 Task: Create a due date automation trigger when advanced on, 2 working days before a card add content with a name ending with resume is due at 11:00 AM.
Action: Mouse moved to (980, 79)
Screenshot: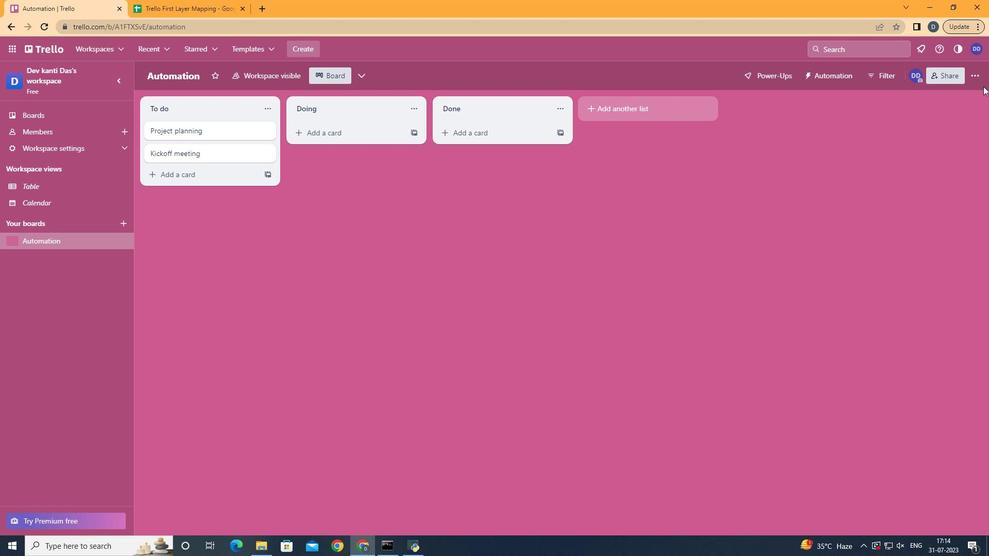 
Action: Mouse pressed left at (980, 79)
Screenshot: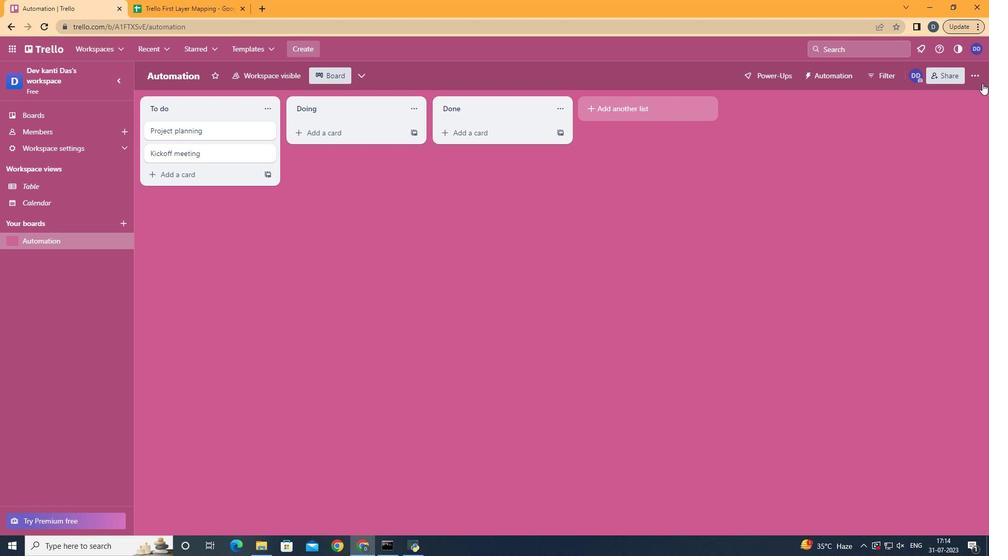 
Action: Mouse moved to (917, 209)
Screenshot: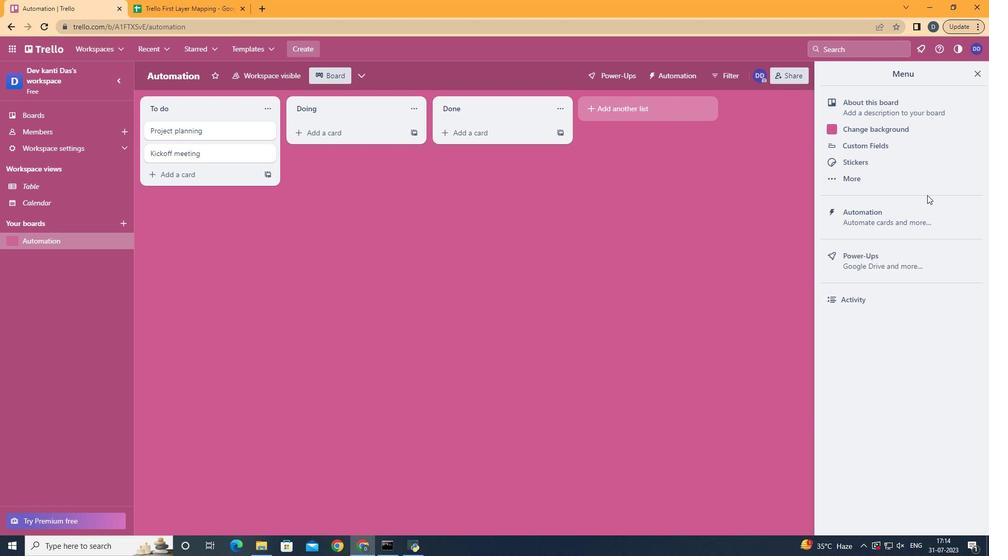 
Action: Mouse pressed left at (917, 209)
Screenshot: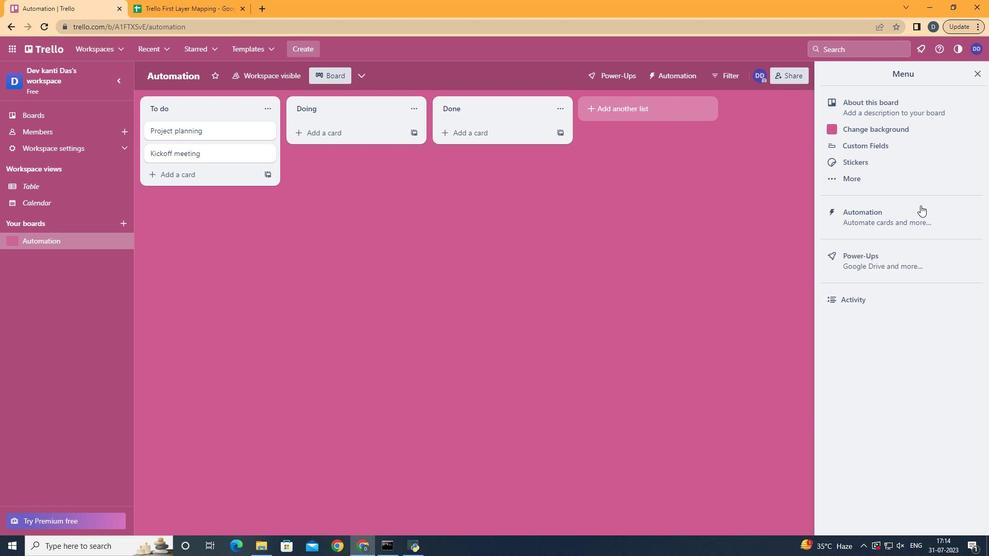 
Action: Mouse moved to (172, 199)
Screenshot: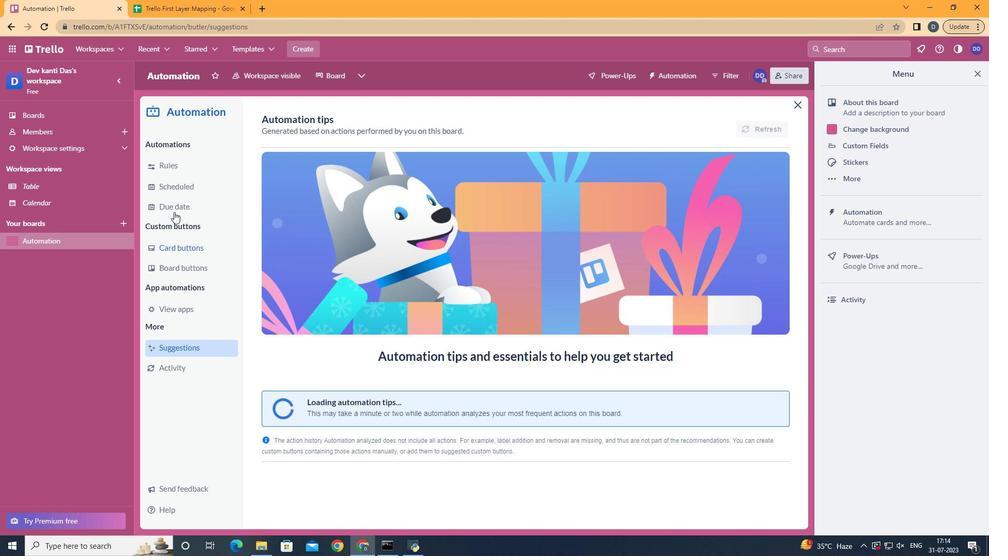 
Action: Mouse pressed left at (172, 199)
Screenshot: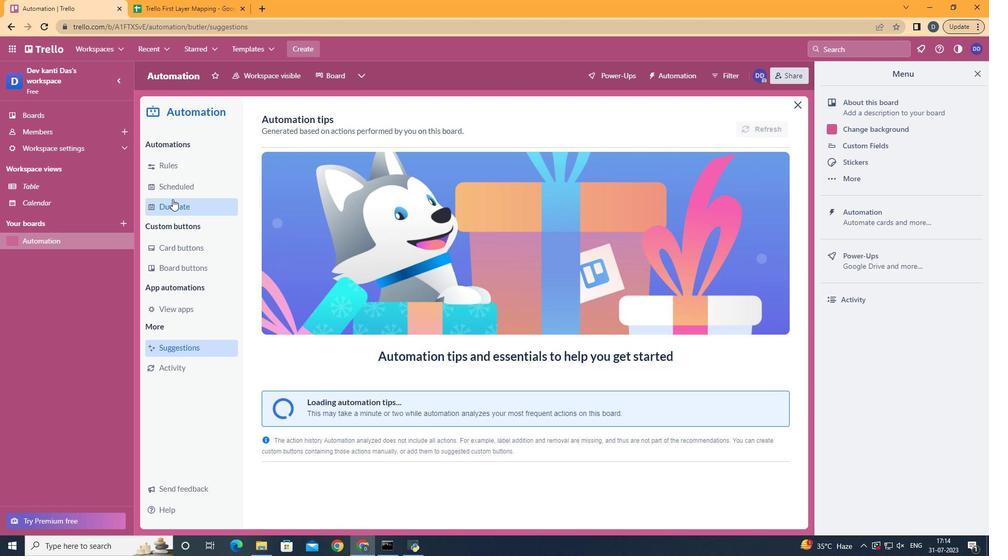 
Action: Mouse moved to (736, 127)
Screenshot: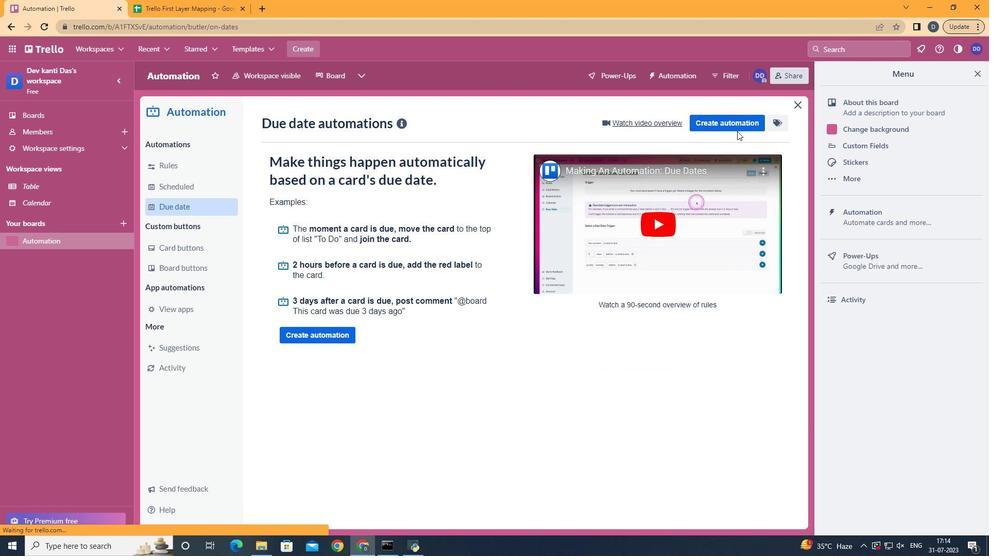
Action: Mouse pressed left at (736, 127)
Screenshot: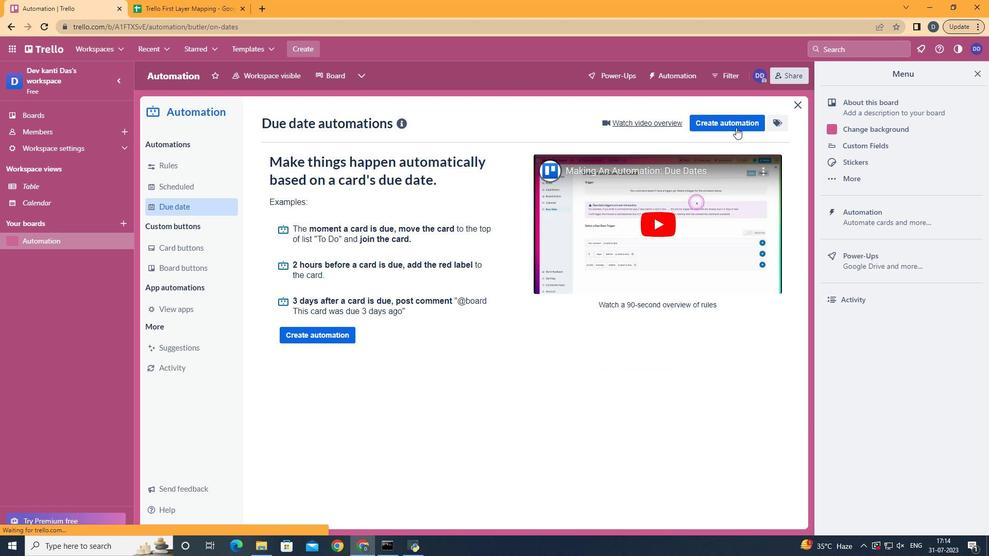 
Action: Mouse moved to (579, 219)
Screenshot: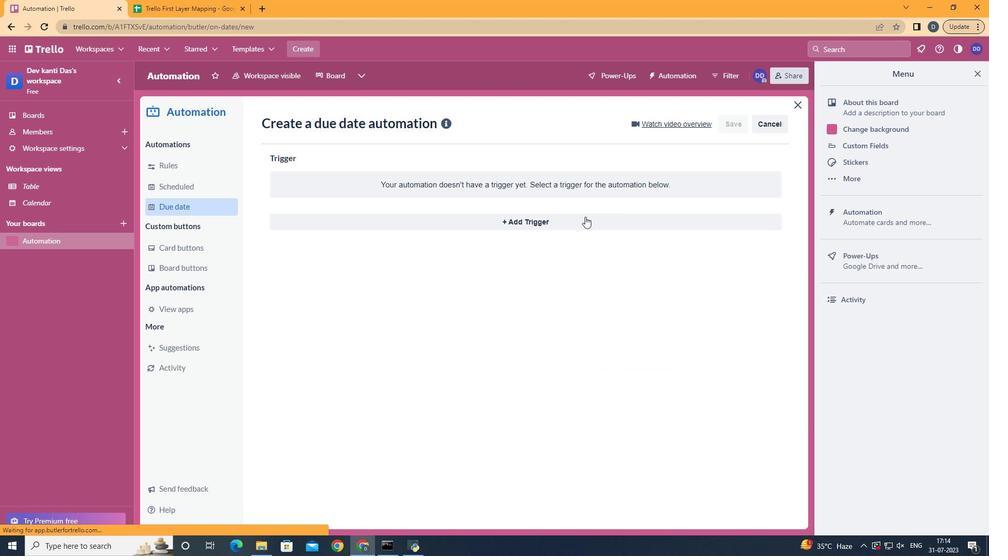 
Action: Mouse pressed left at (579, 219)
Screenshot: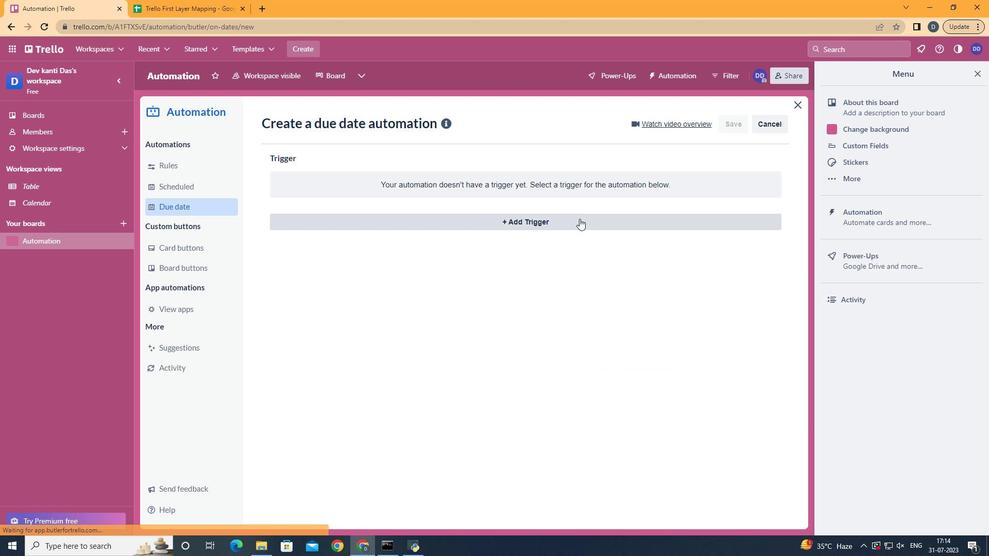 
Action: Mouse moved to (335, 414)
Screenshot: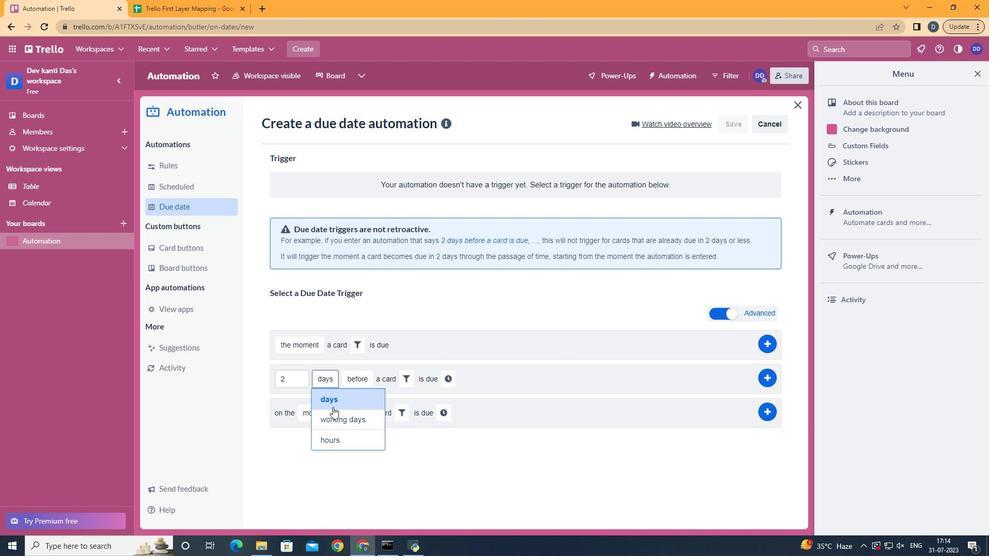 
Action: Mouse pressed left at (335, 414)
Screenshot: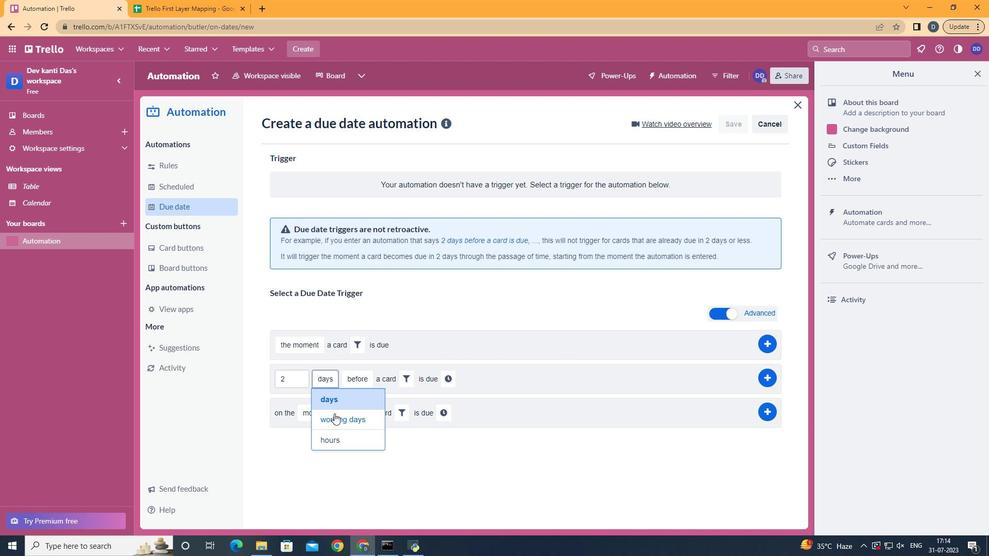 
Action: Mouse moved to (444, 374)
Screenshot: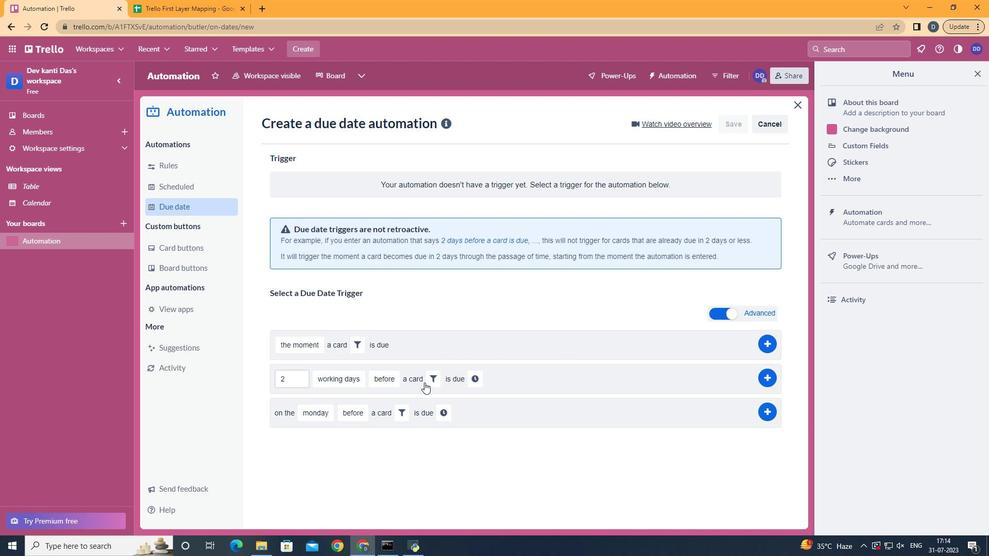
Action: Mouse pressed left at (444, 374)
Screenshot: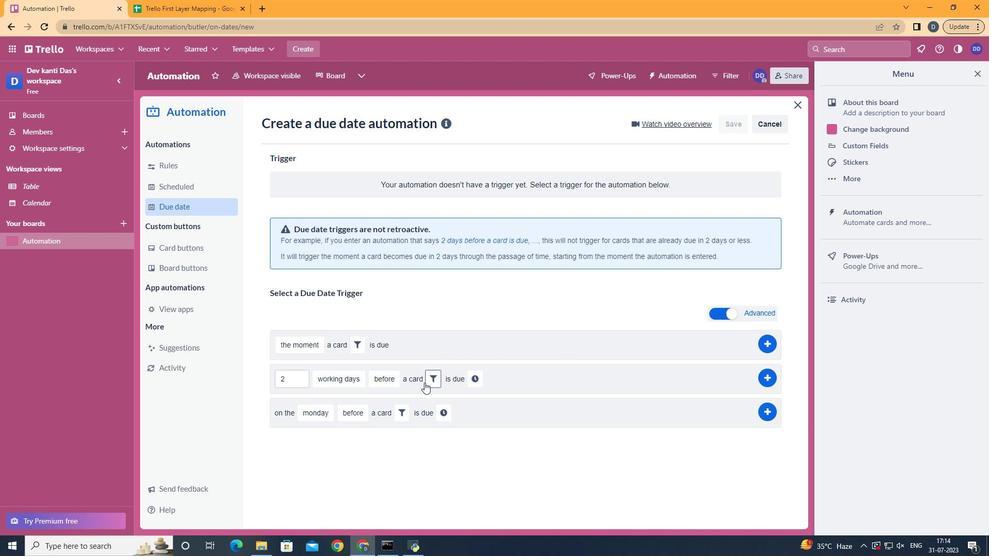 
Action: Mouse moved to (437, 375)
Screenshot: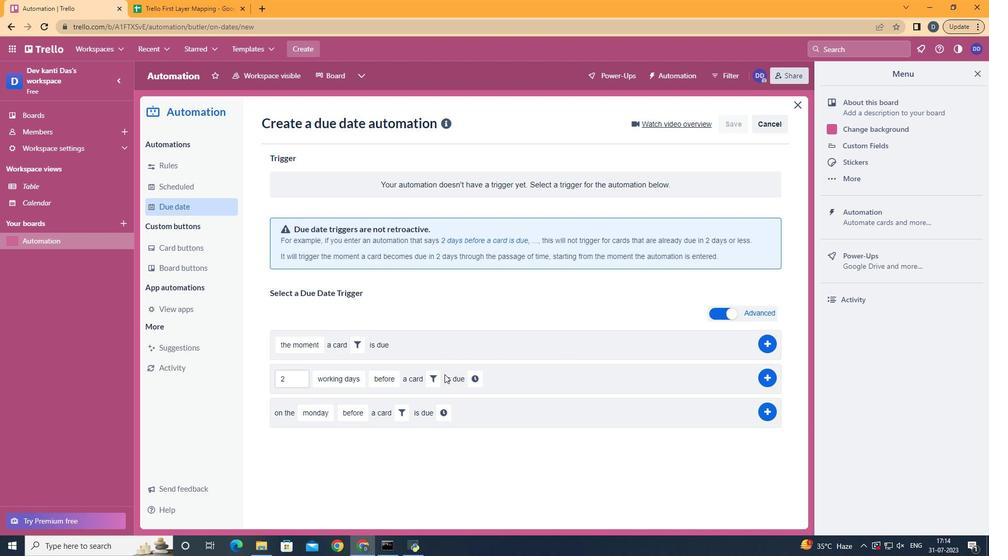 
Action: Mouse pressed left at (437, 375)
Screenshot: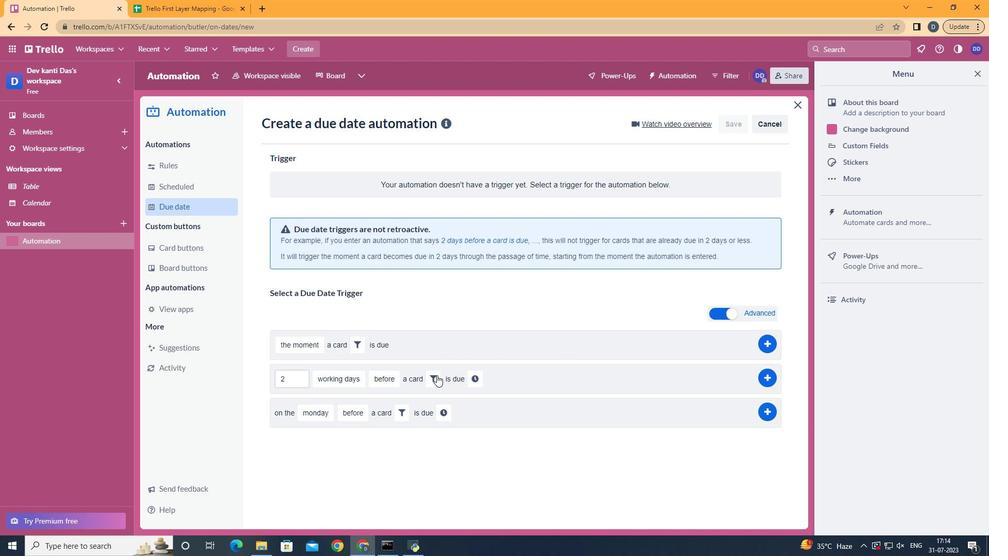 
Action: Mouse moved to (562, 409)
Screenshot: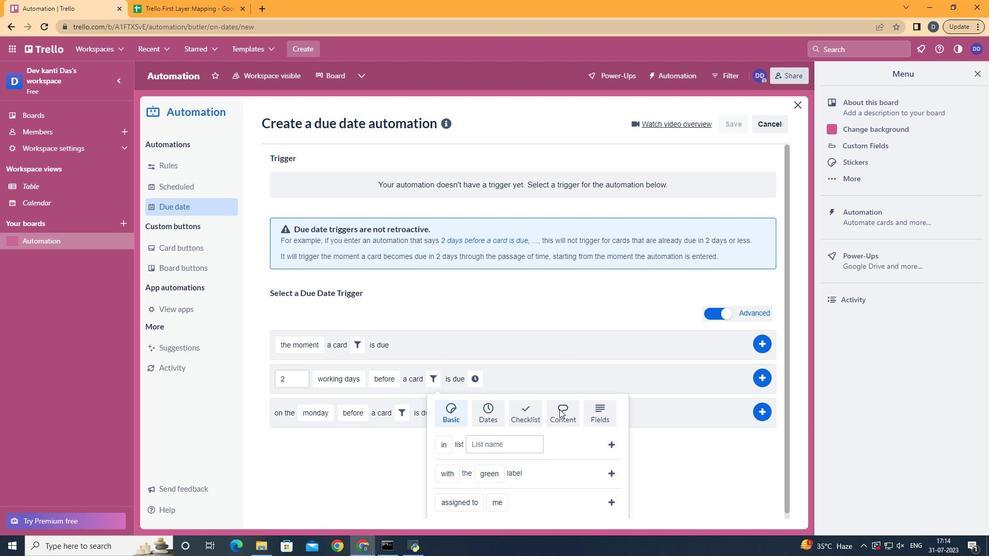 
Action: Mouse pressed left at (562, 409)
Screenshot: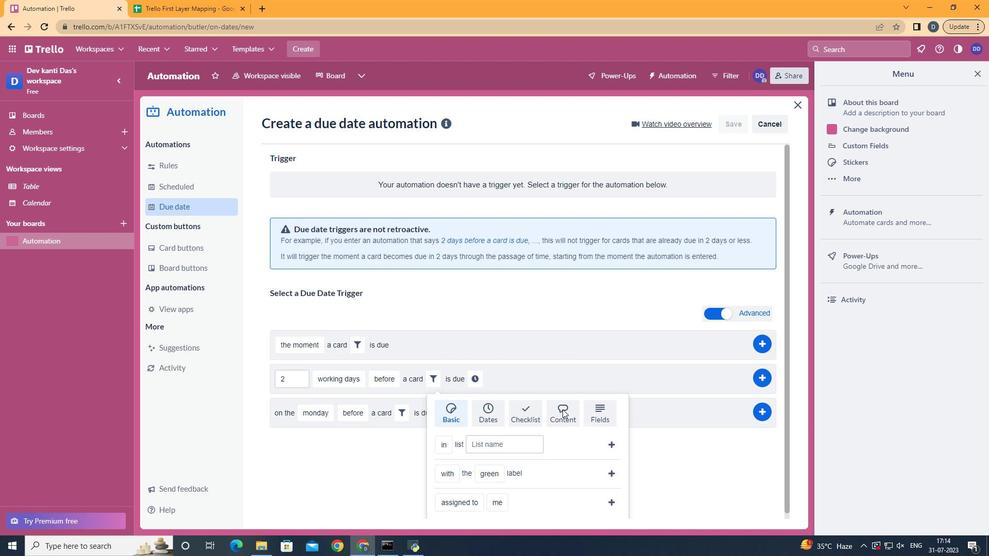 
Action: Mouse moved to (470, 466)
Screenshot: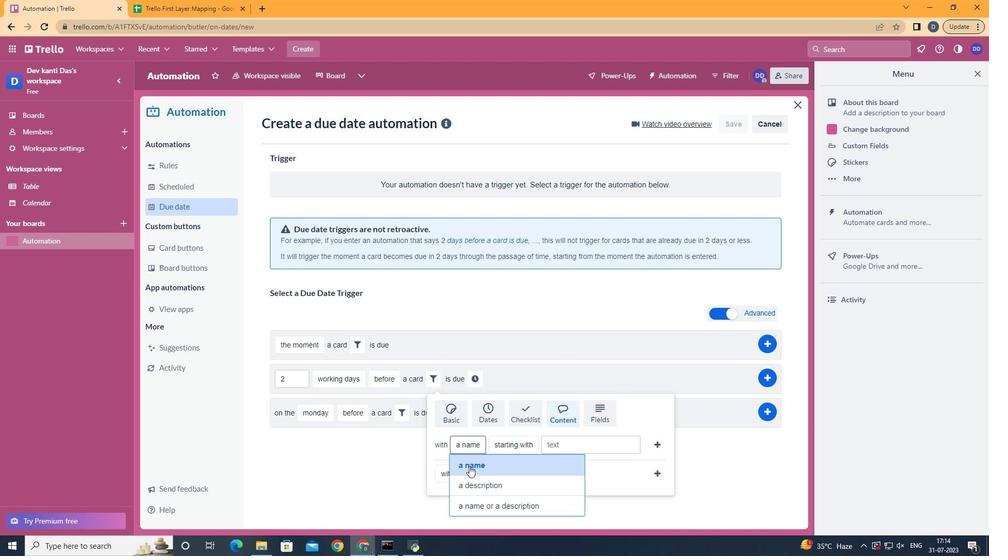 
Action: Mouse pressed left at (470, 466)
Screenshot: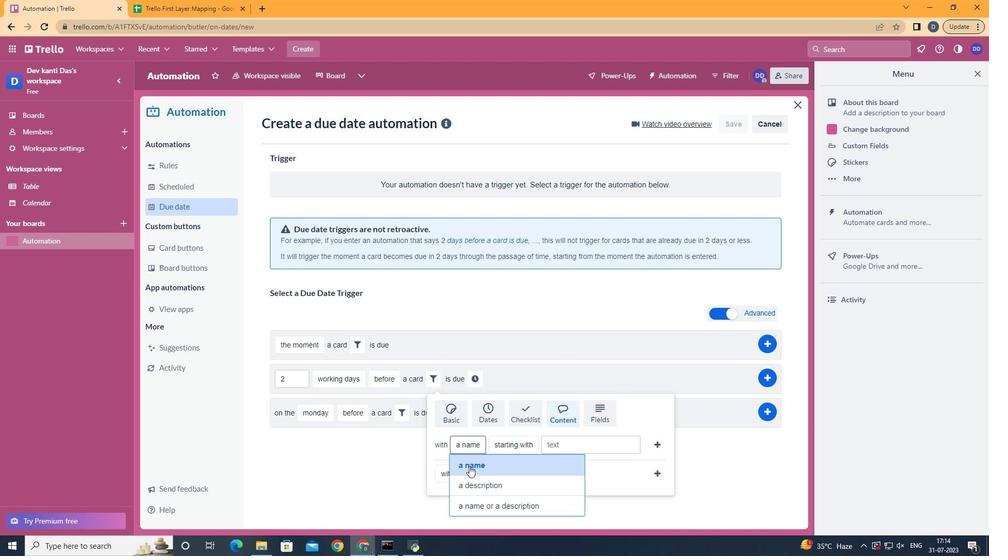
Action: Mouse moved to (542, 338)
Screenshot: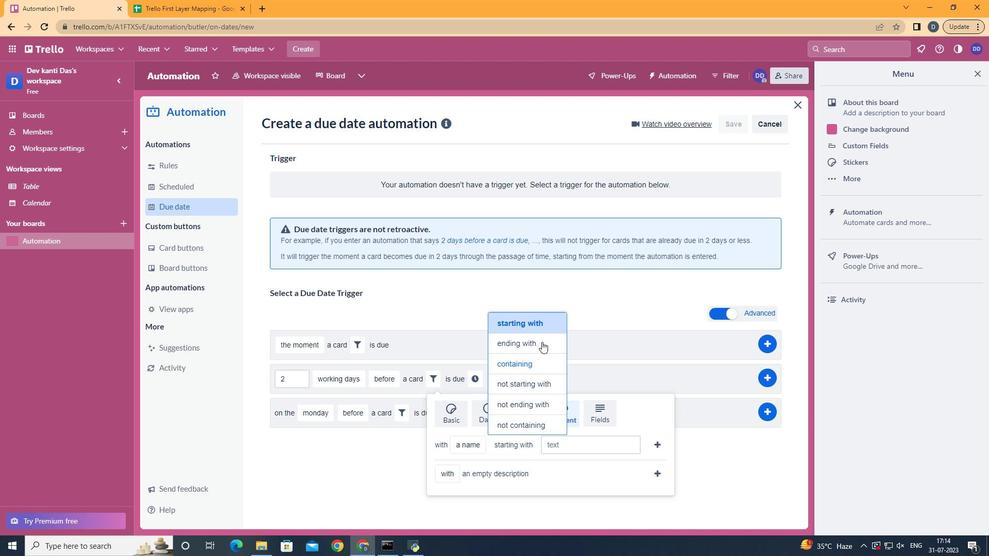 
Action: Mouse pressed left at (542, 338)
Screenshot: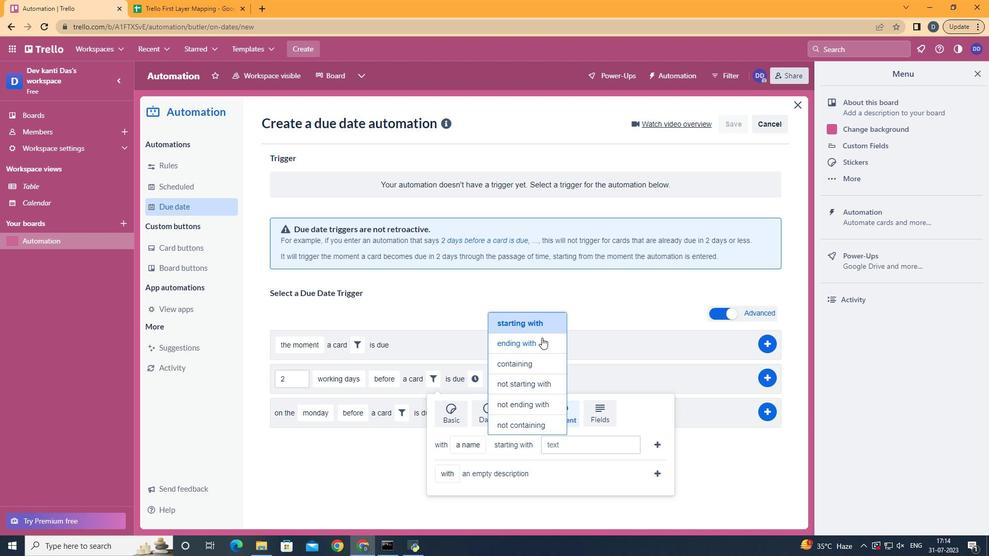 
Action: Mouse moved to (577, 447)
Screenshot: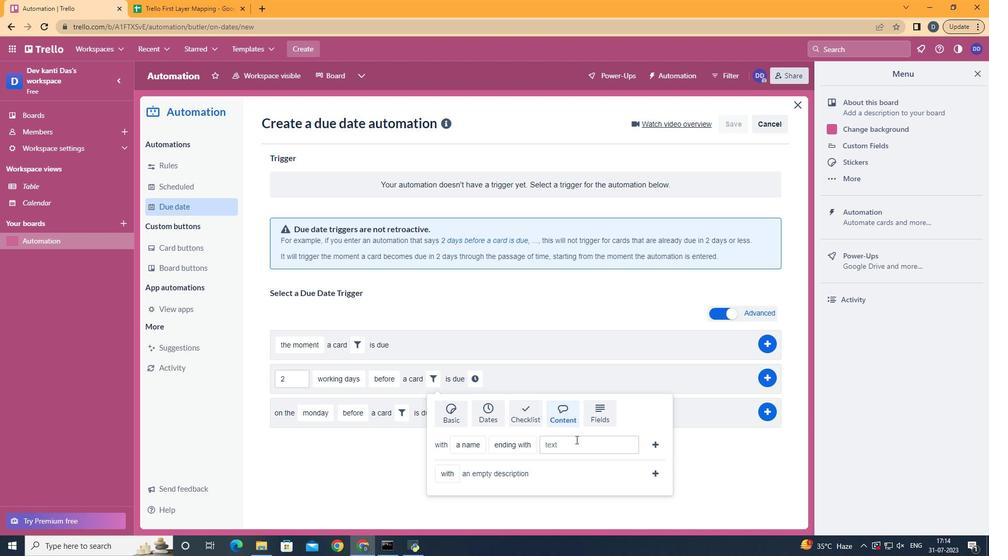 
Action: Mouse pressed left at (577, 447)
Screenshot: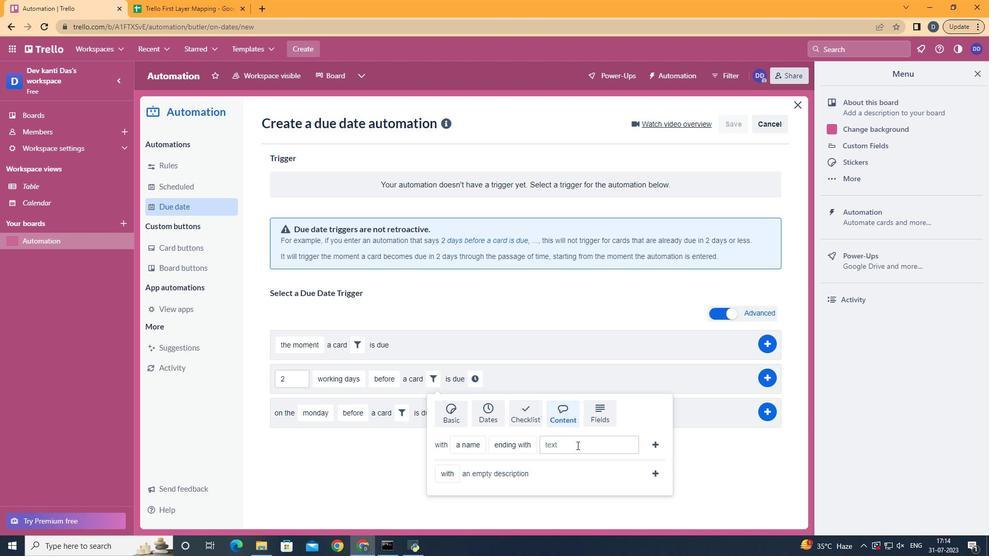 
Action: Key pressed <Key.shift>Resume
Screenshot: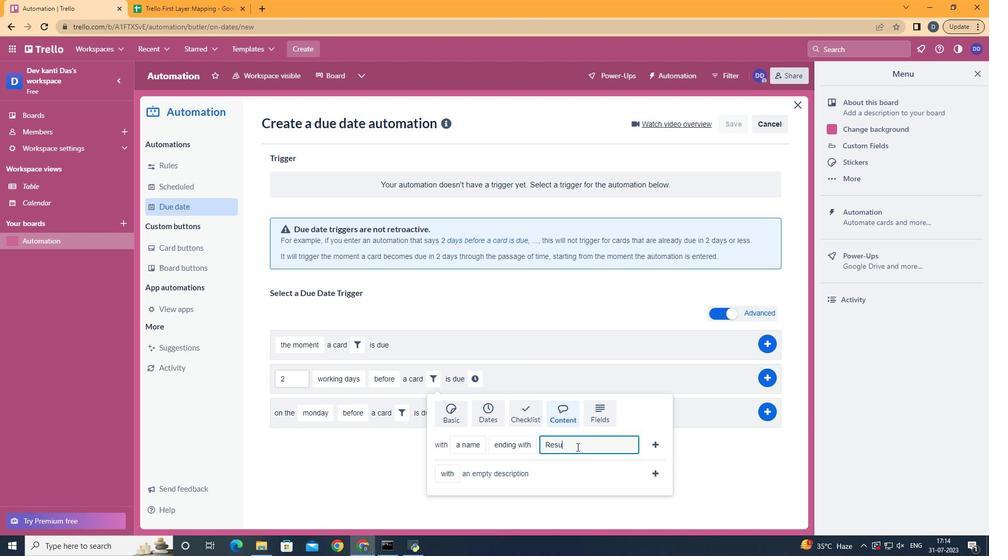 
Action: Mouse moved to (661, 445)
Screenshot: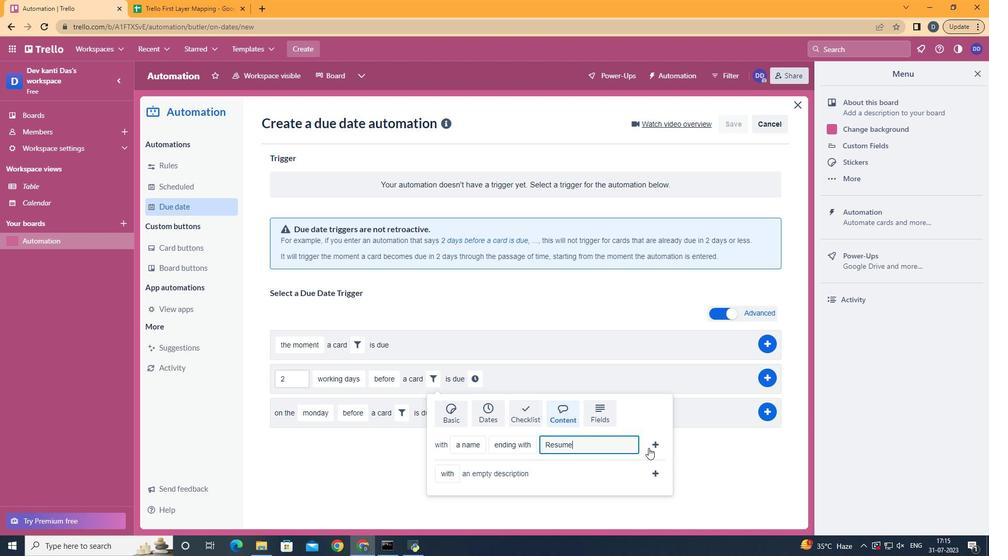 
Action: Mouse pressed left at (661, 445)
Screenshot: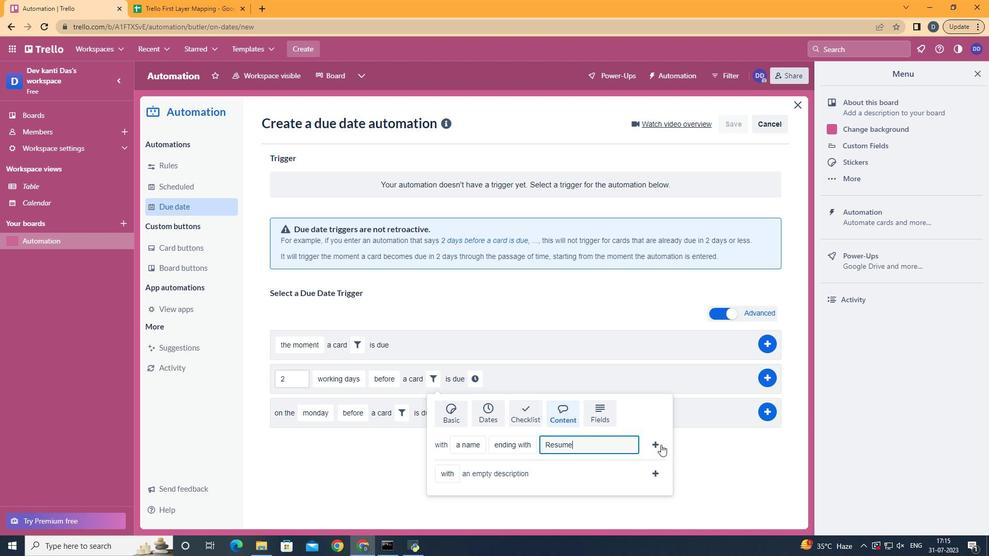 
Action: Mouse moved to (612, 383)
Screenshot: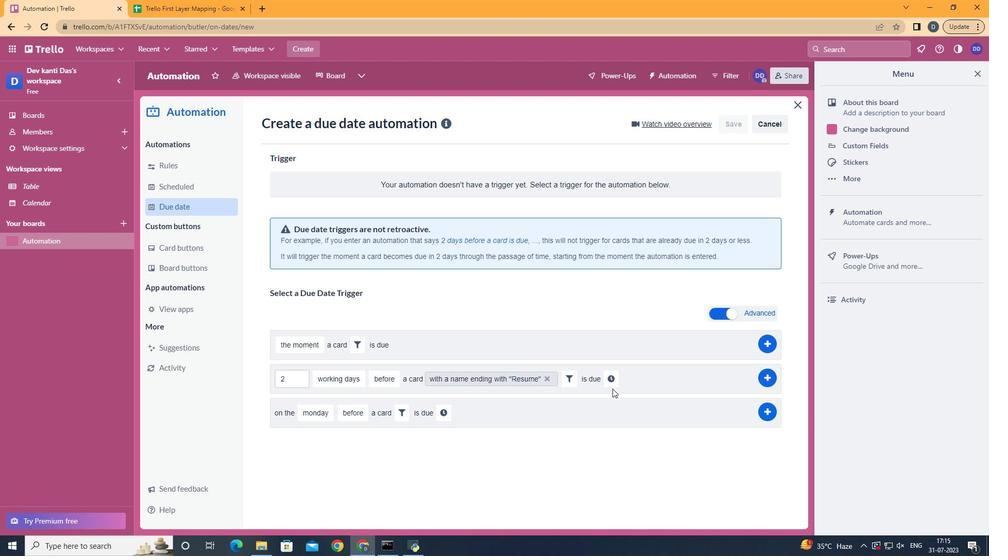 
Action: Mouse pressed left at (612, 383)
Screenshot: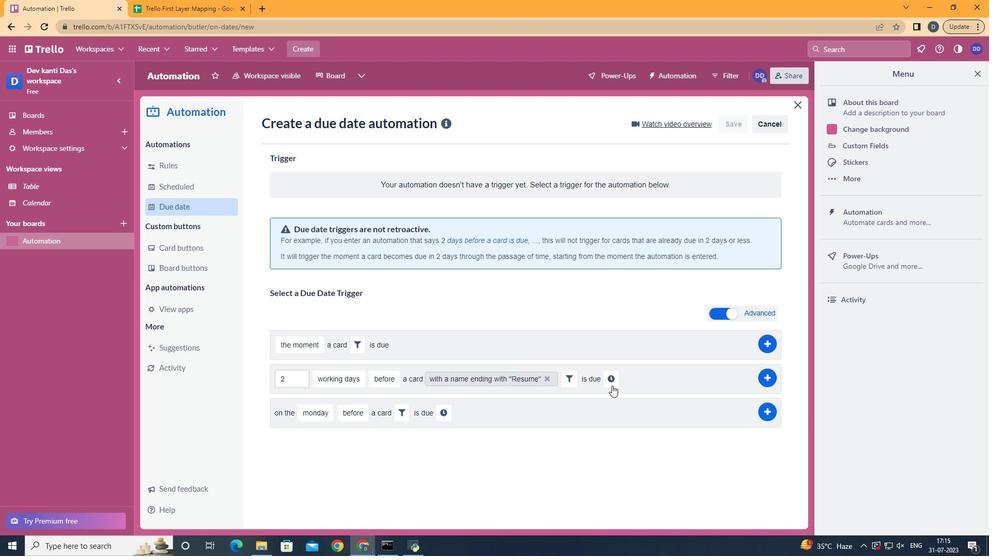 
Action: Mouse moved to (629, 379)
Screenshot: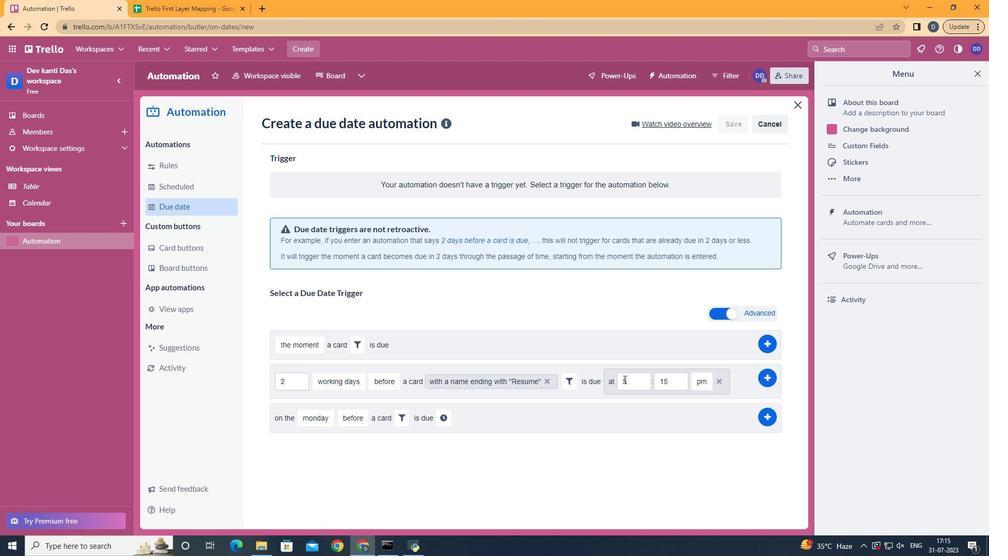 
Action: Mouse pressed left at (629, 379)
Screenshot: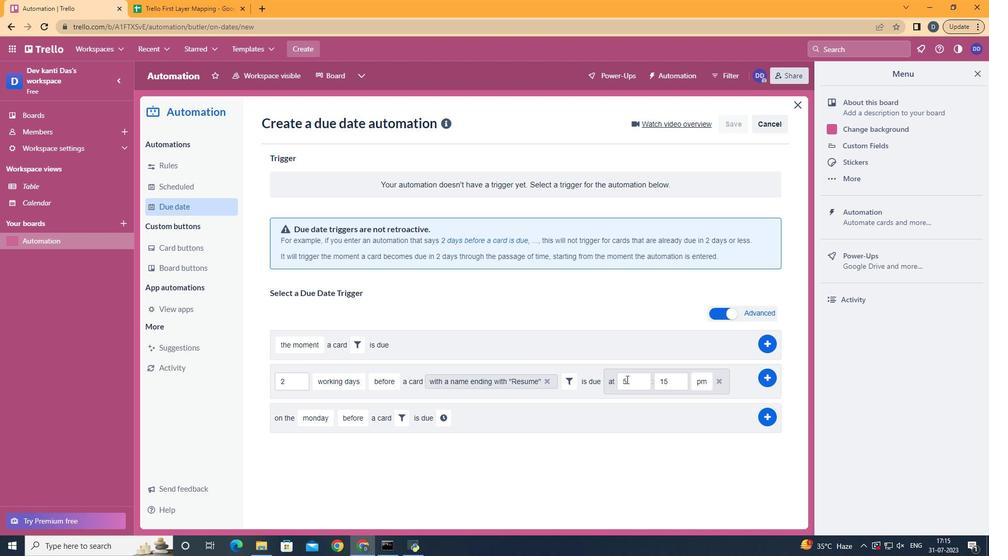 
Action: Key pressed <Key.backspace>11
Screenshot: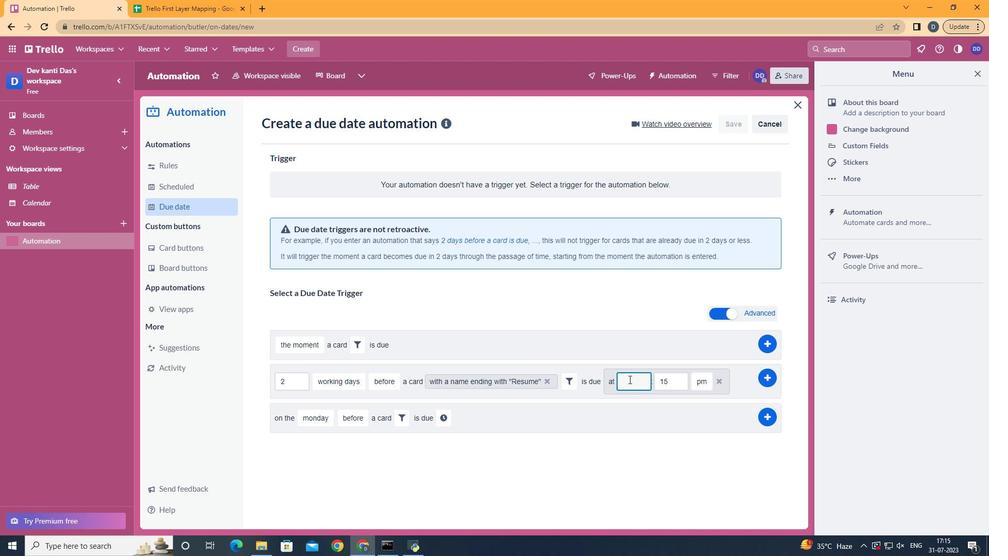 
Action: Mouse moved to (676, 380)
Screenshot: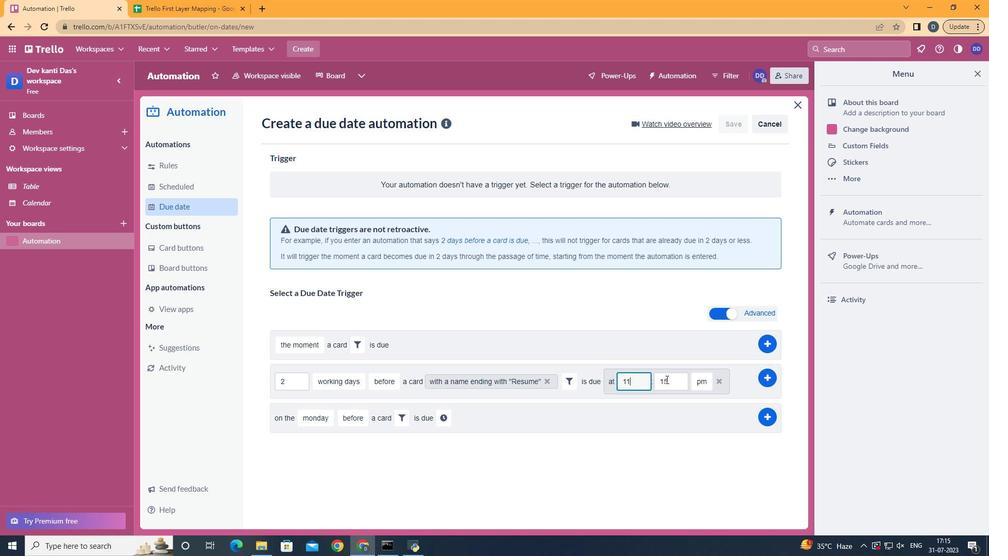 
Action: Mouse pressed left at (676, 380)
Screenshot: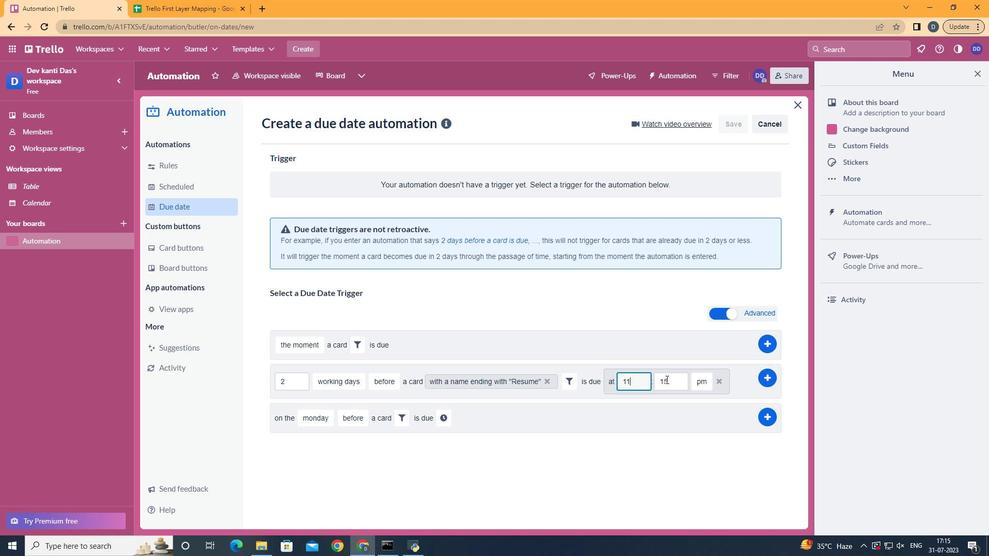 
Action: Key pressed <Key.backspace><Key.backspace>00
Screenshot: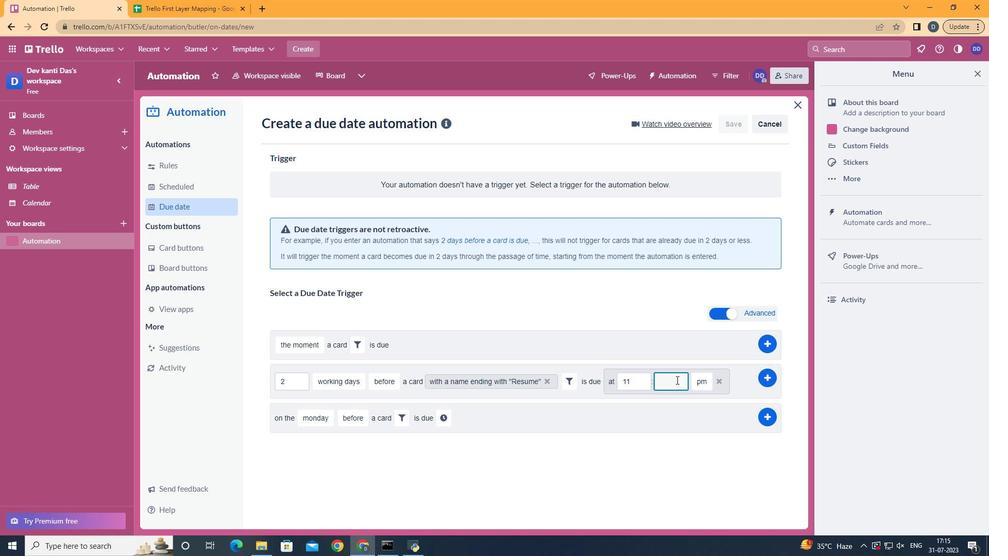 
Action: Mouse moved to (699, 398)
Screenshot: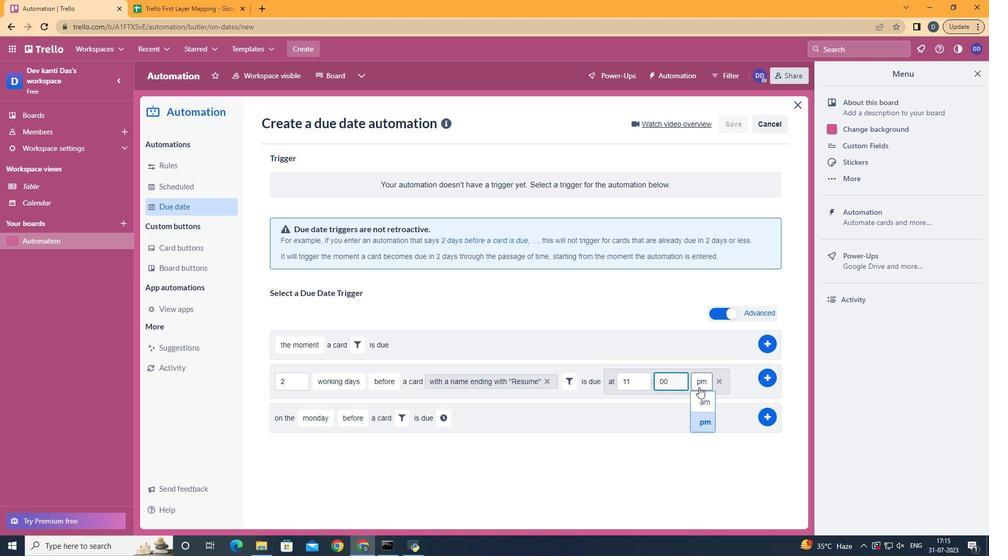 
Action: Mouse pressed left at (699, 398)
Screenshot: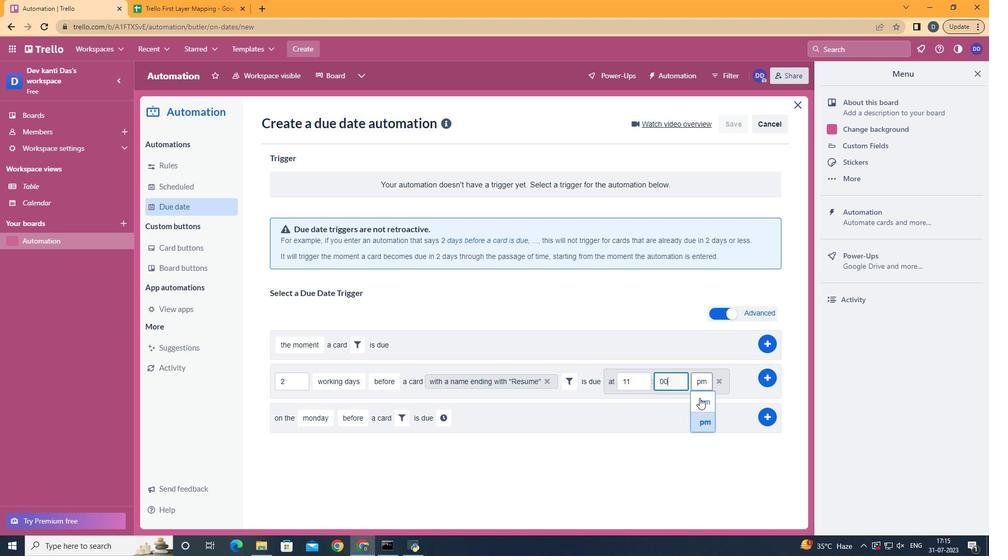 
Action: Mouse moved to (765, 374)
Screenshot: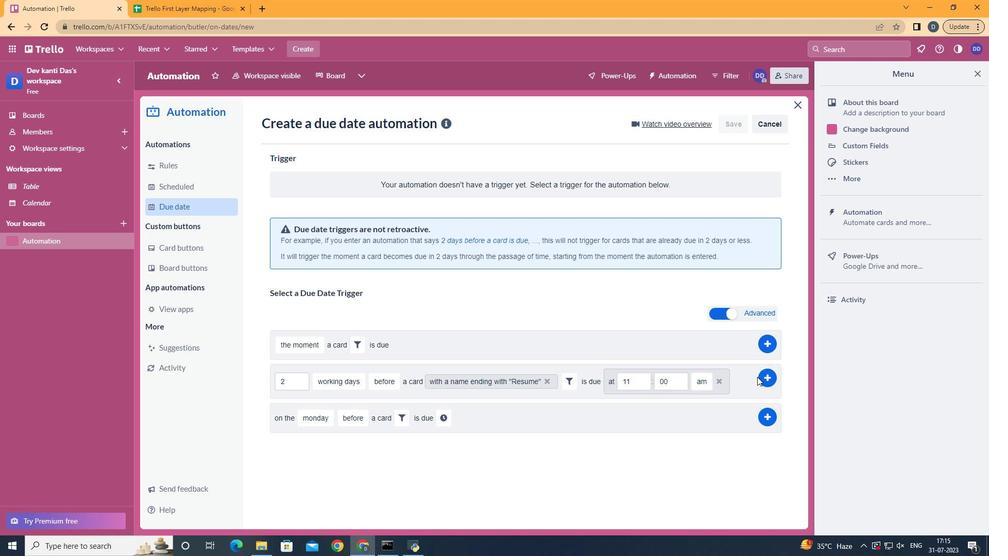 
Action: Mouse pressed left at (765, 374)
Screenshot: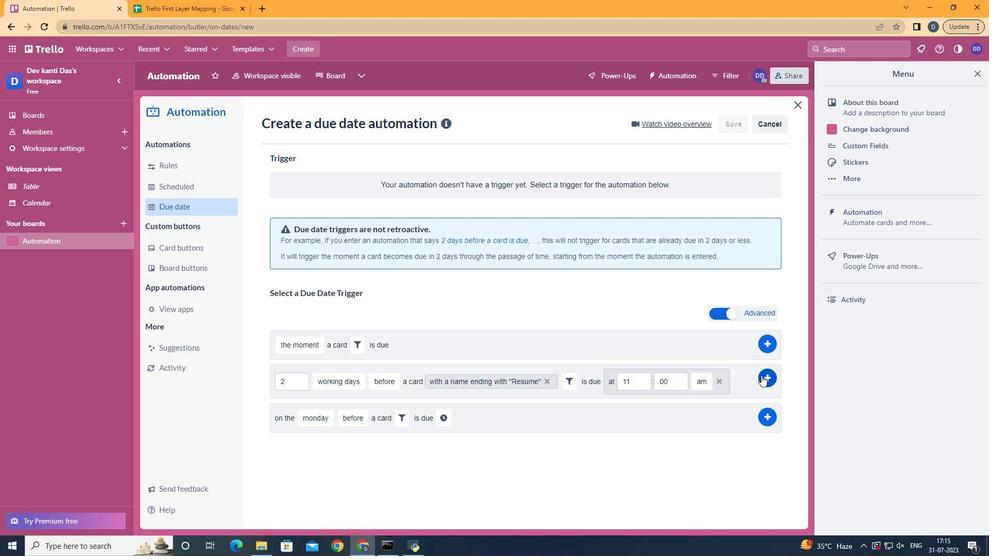 
Action: Mouse moved to (479, 318)
Screenshot: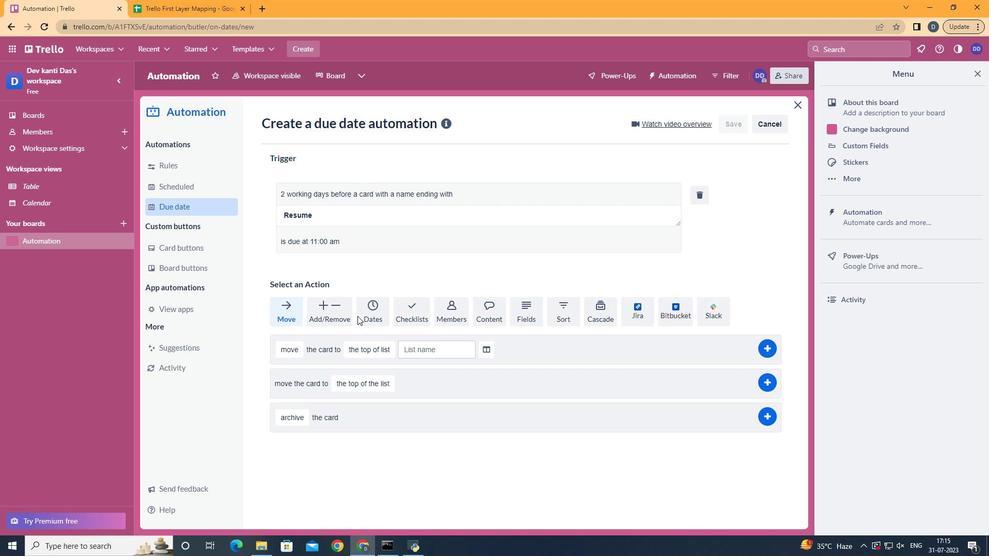 
